 Task: Create in the project BellRise and in the Backlog issue 'Improve the accuracy of search results by implementing machine learning algorithms' a child issue 'Code optimization for low-latency data encryption', and assign it to team member softage.1@softage.net. Create in the project BellRise and in the Backlog issue 'Implement a new feature to allow for data visualization and reporting' a child issue 'Chatbot conversation sentiment analysis remediation and reporting', and assign it to team member softage.2@softage.net
Action: Mouse moved to (213, 67)
Screenshot: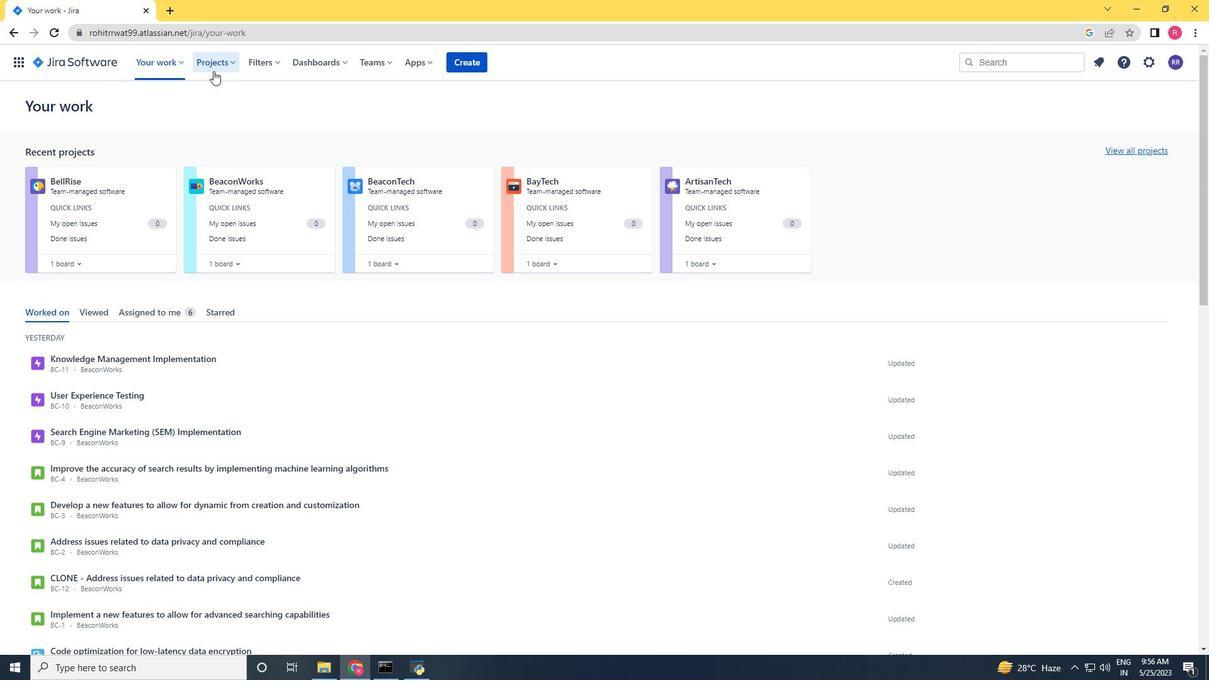 
Action: Mouse pressed left at (213, 67)
Screenshot: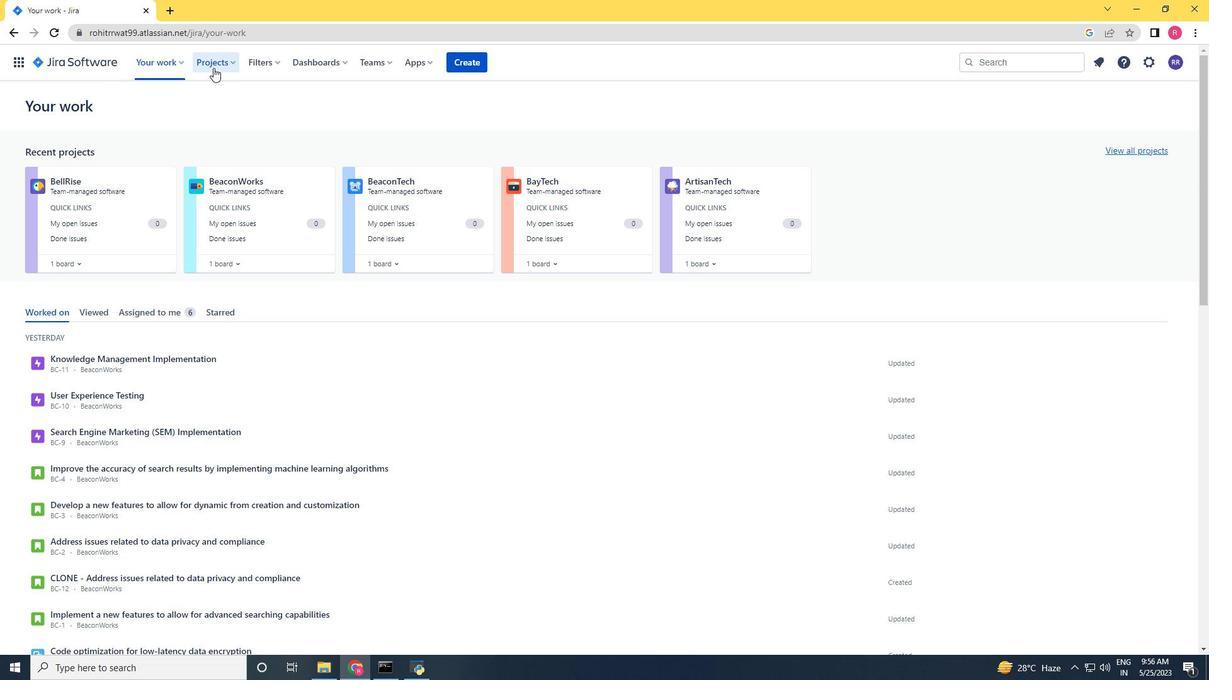 
Action: Mouse moved to (260, 123)
Screenshot: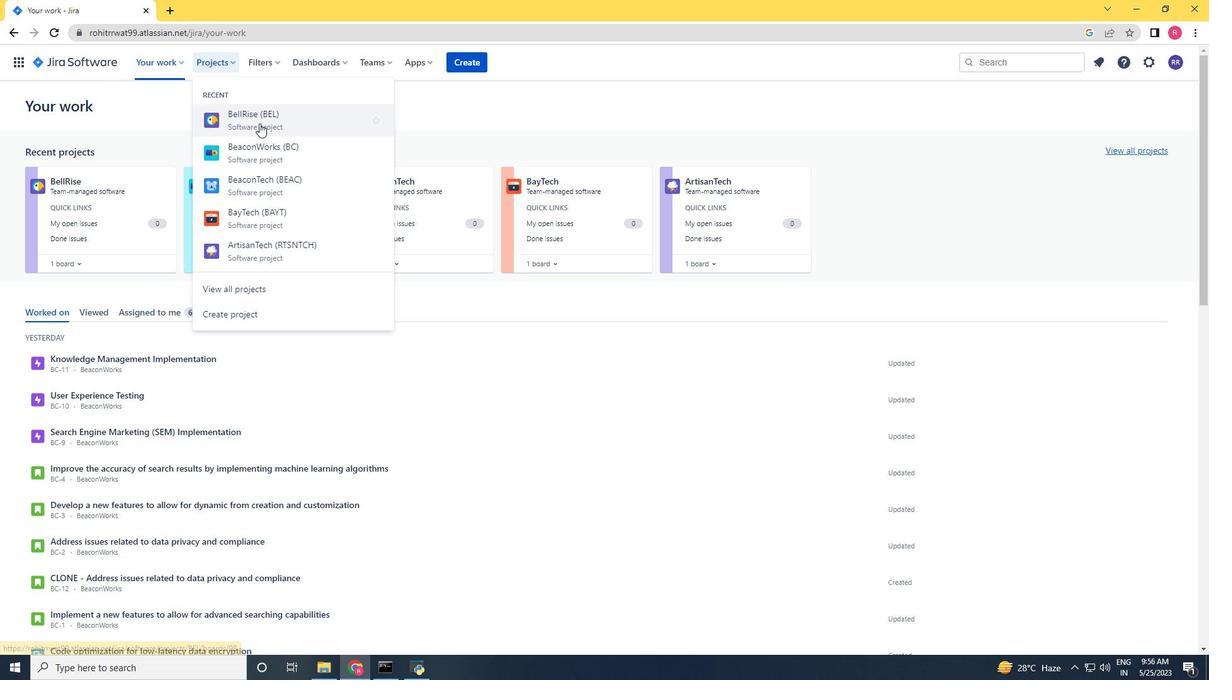 
Action: Mouse pressed left at (260, 123)
Screenshot: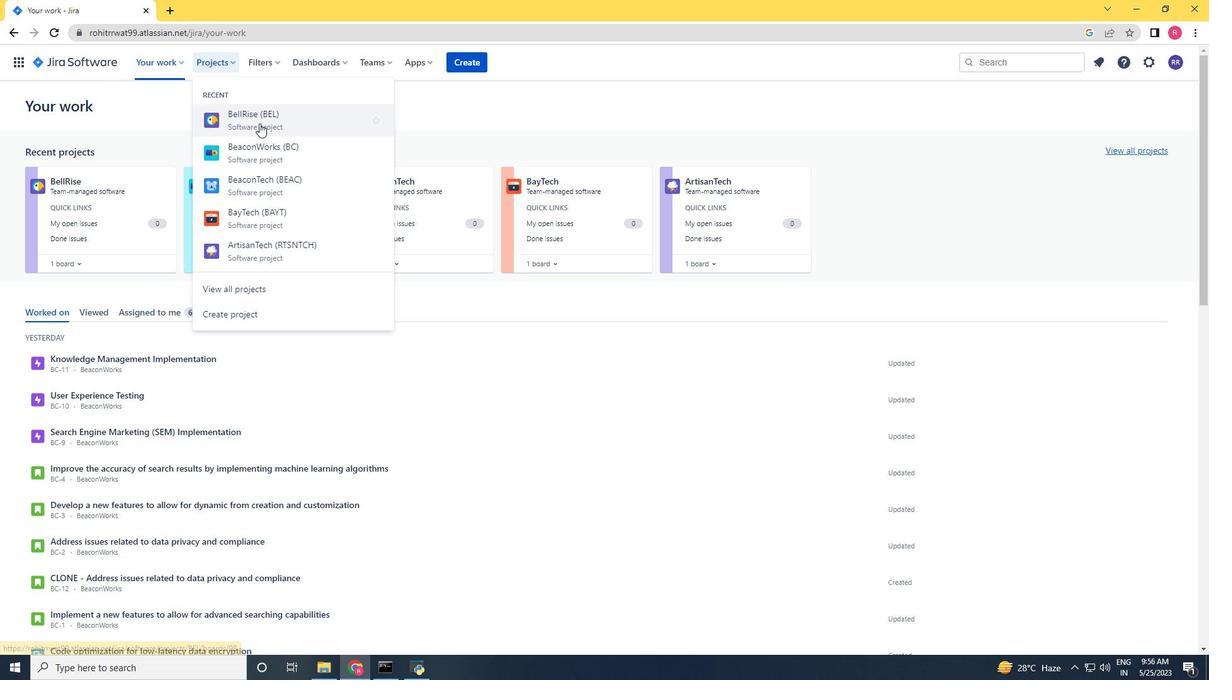 
Action: Mouse moved to (68, 190)
Screenshot: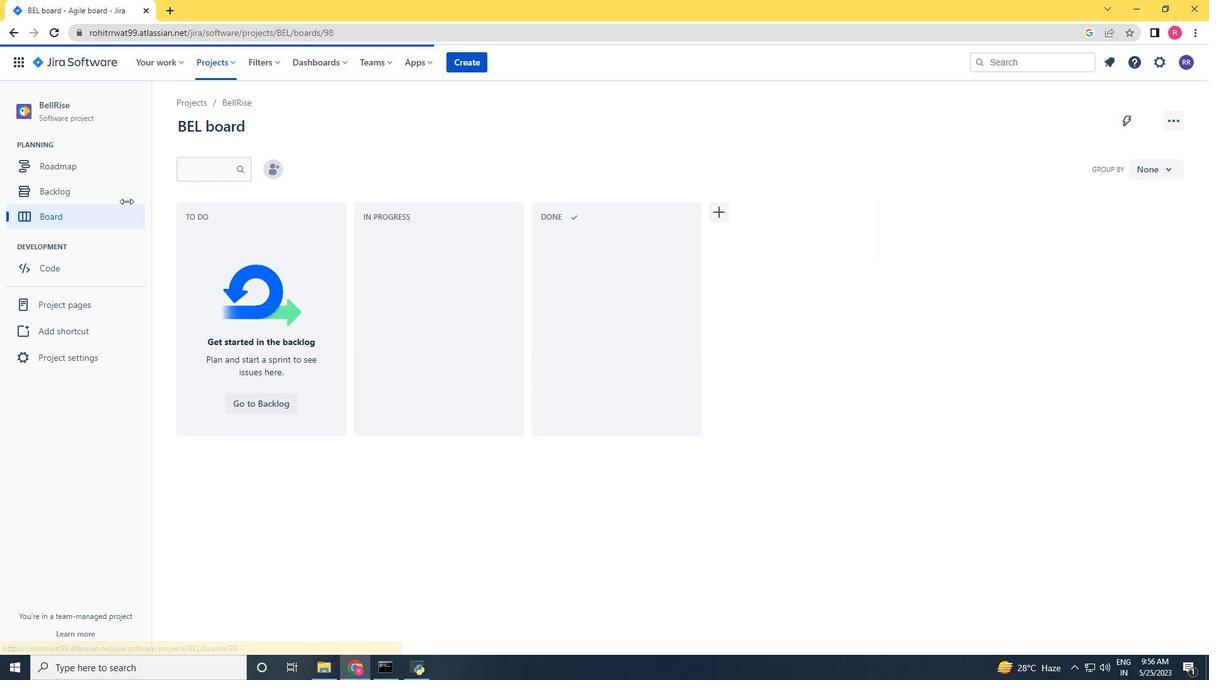 
Action: Mouse pressed left at (68, 190)
Screenshot: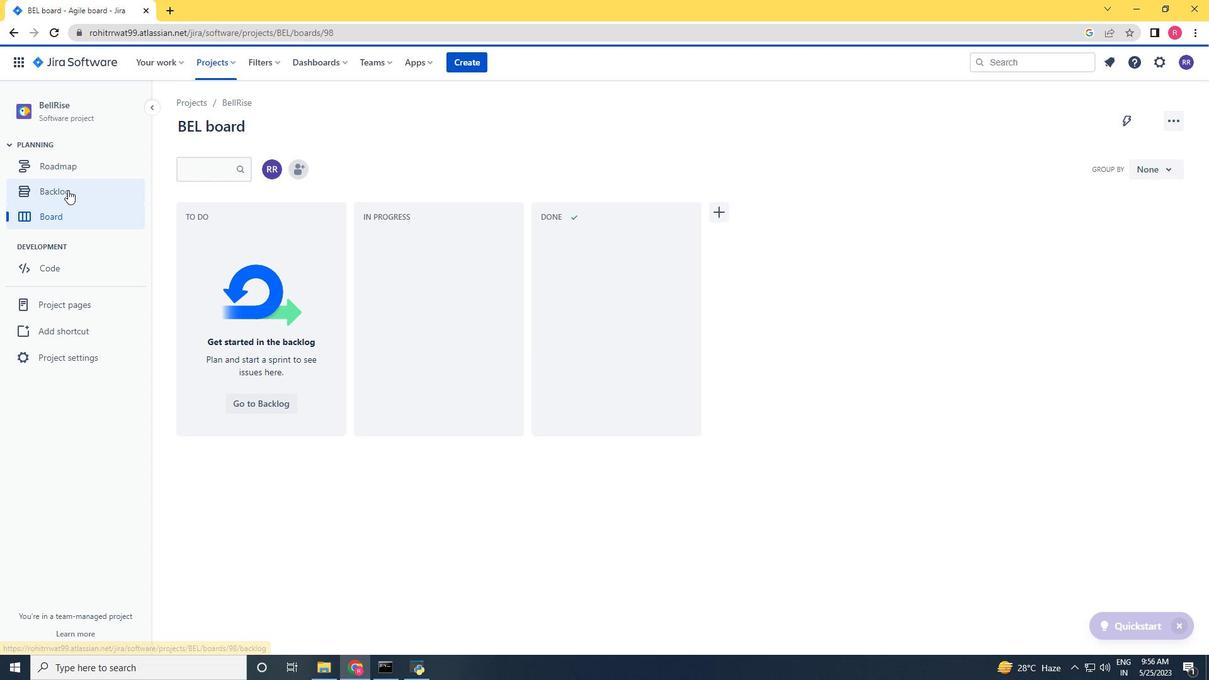 
Action: Mouse moved to (758, 386)
Screenshot: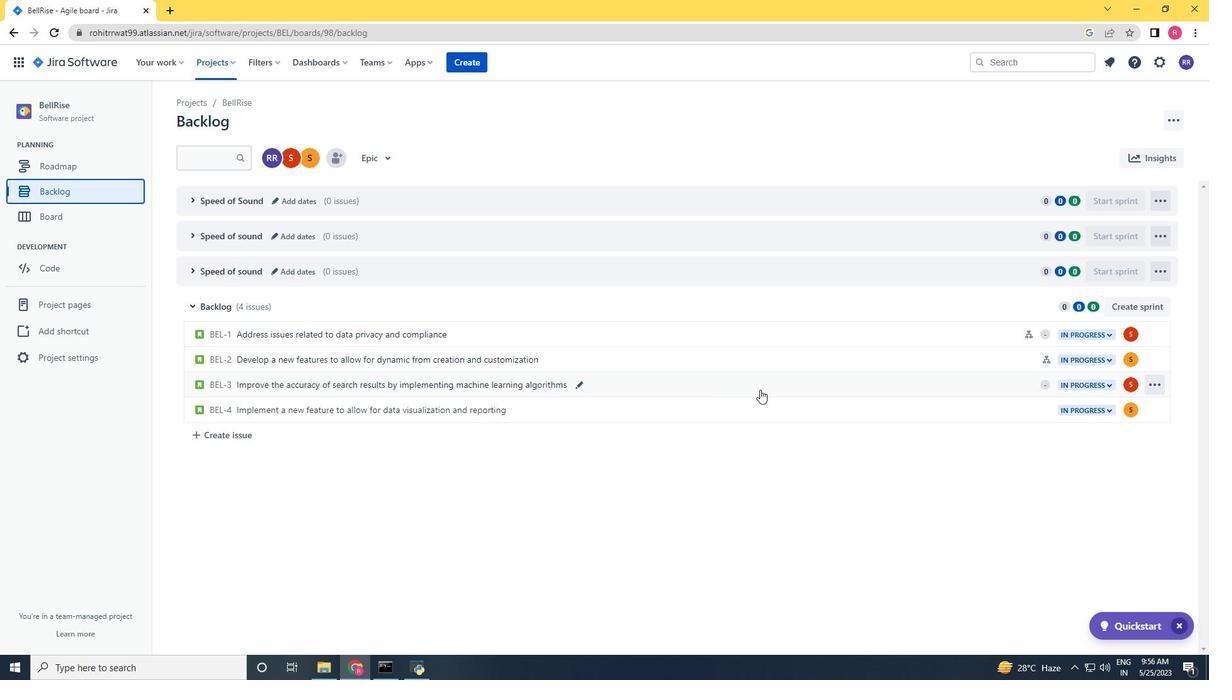 
Action: Mouse pressed left at (758, 386)
Screenshot: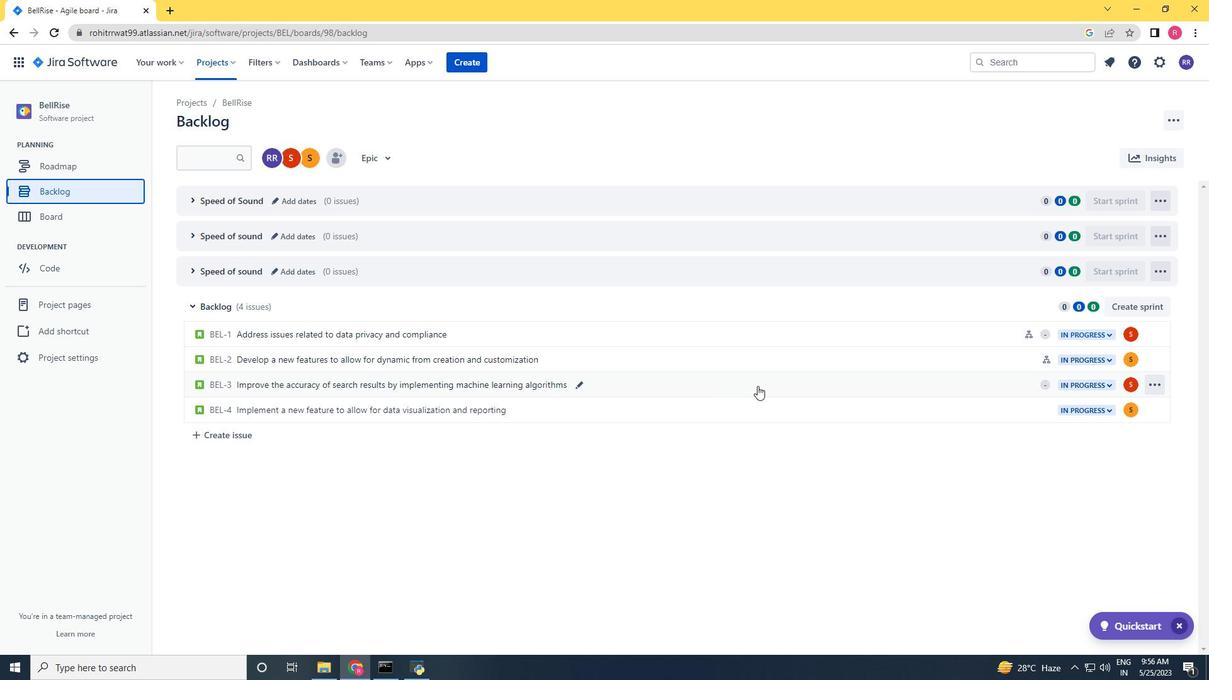 
Action: Mouse moved to (990, 287)
Screenshot: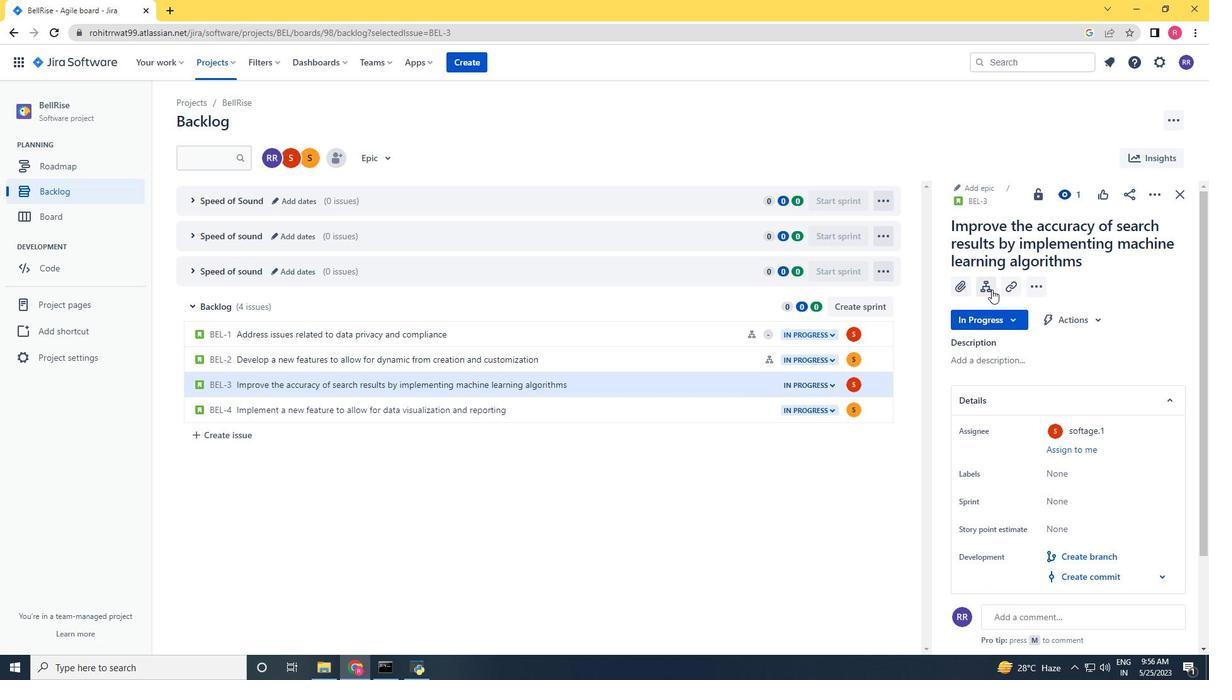 
Action: Mouse pressed left at (990, 287)
Screenshot: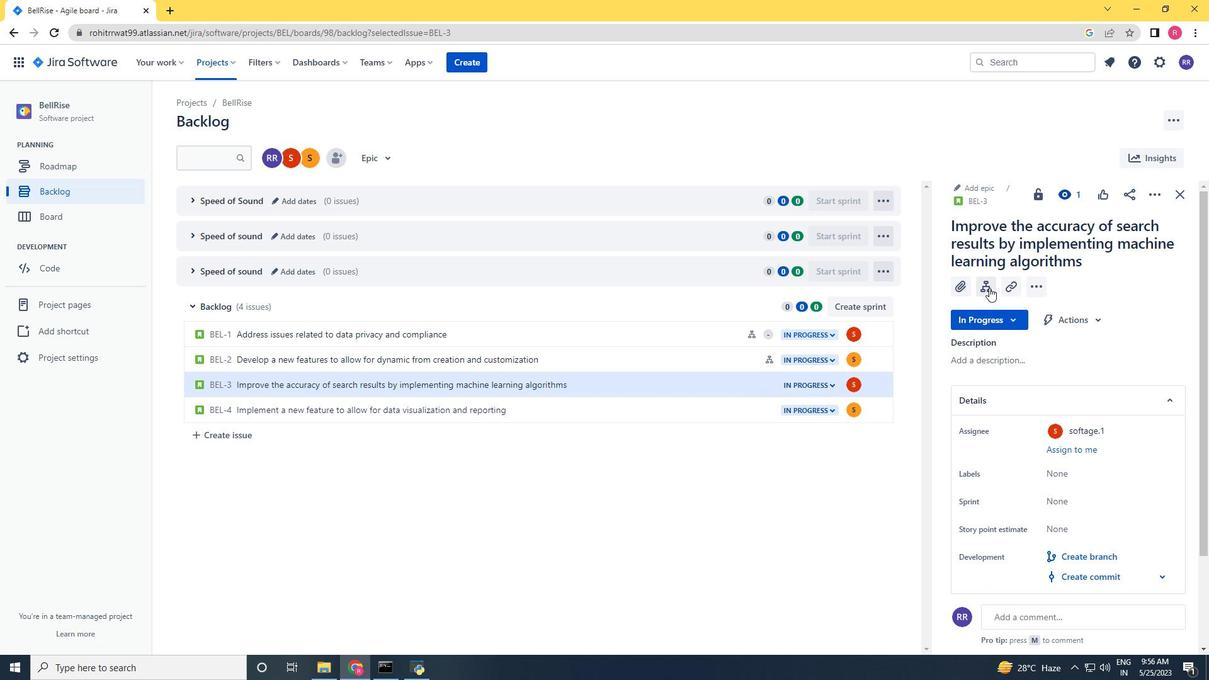 
Action: Mouse moved to (615, 259)
Screenshot: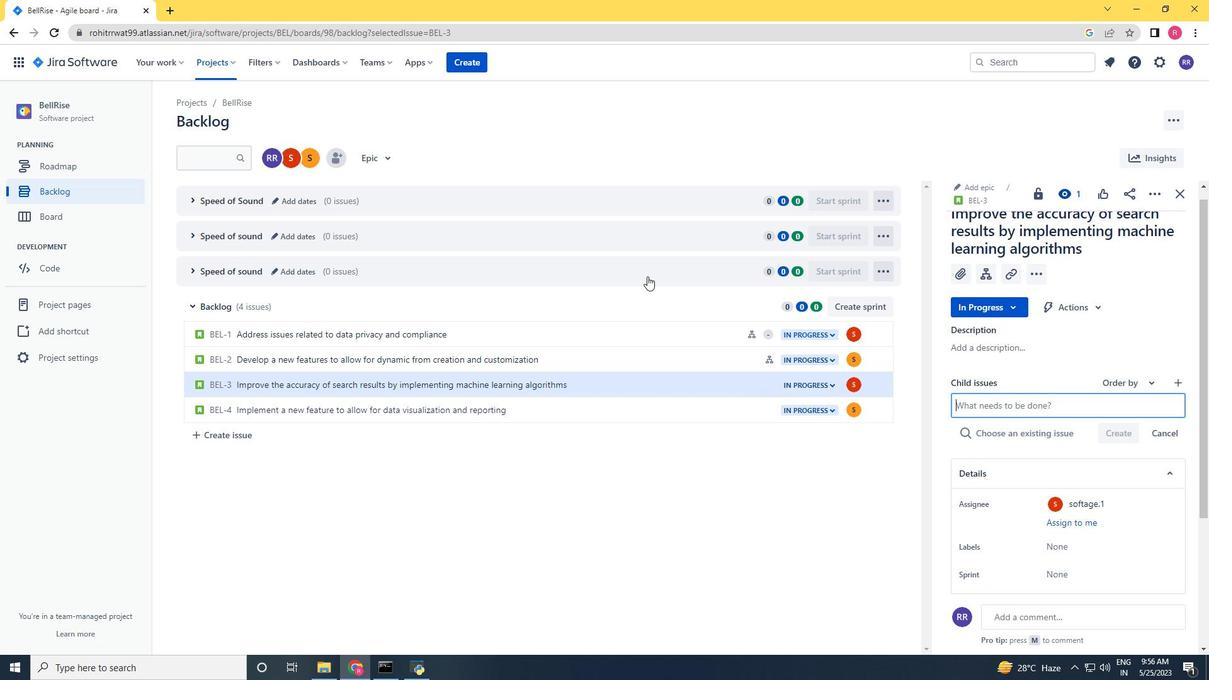 
Action: Key pressed <Key.shift>Code<Key.space>optimizatin<Key.space>for<Key.space>low-latency<Key.space>data<Key.space>encryption<Key.space><Key.enter>
Screenshot: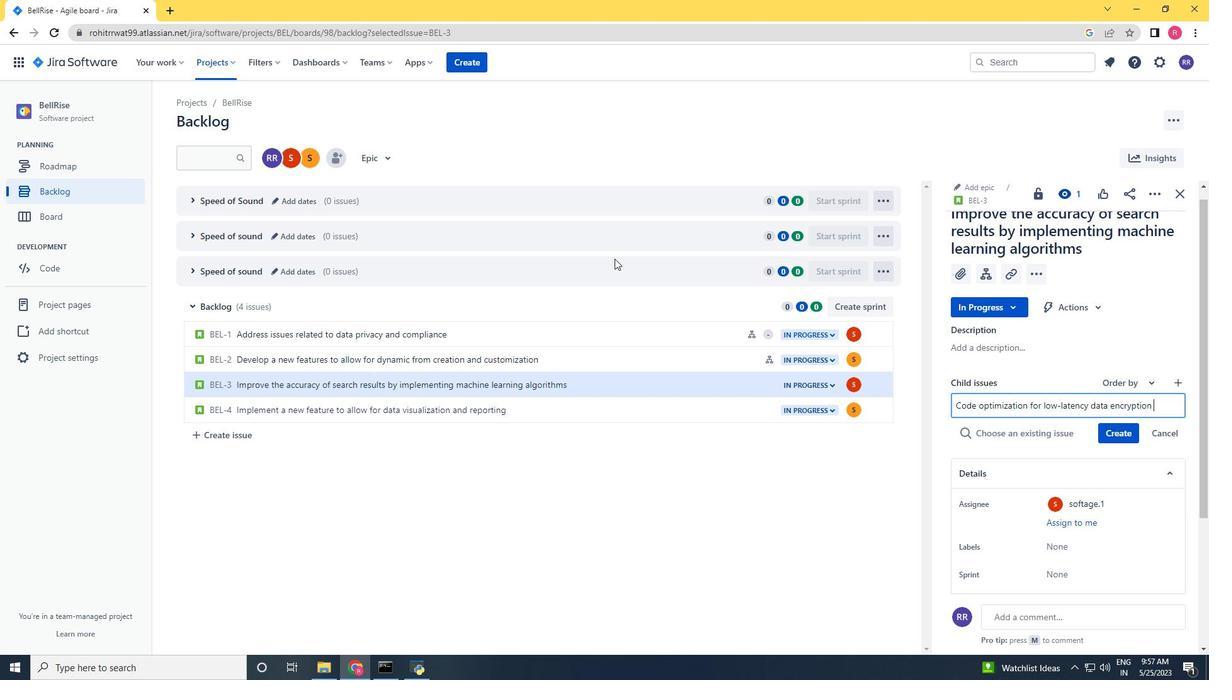 
Action: Mouse moved to (1131, 418)
Screenshot: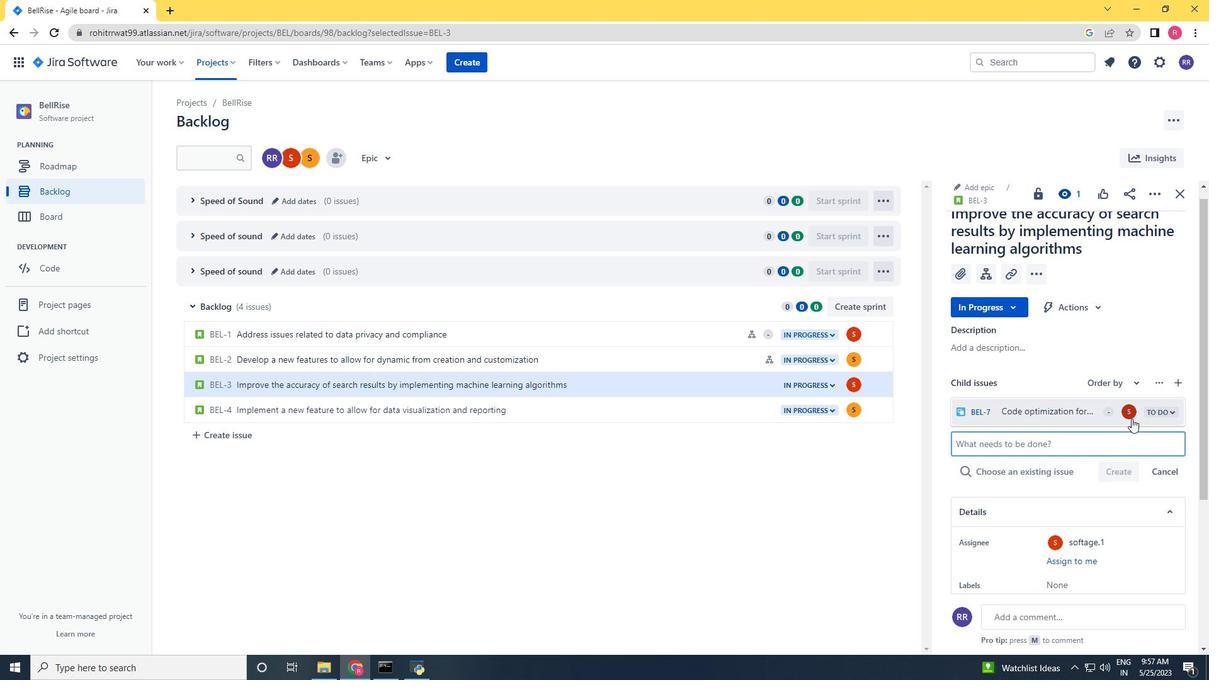 
Action: Key pressed <Key.space>
Screenshot: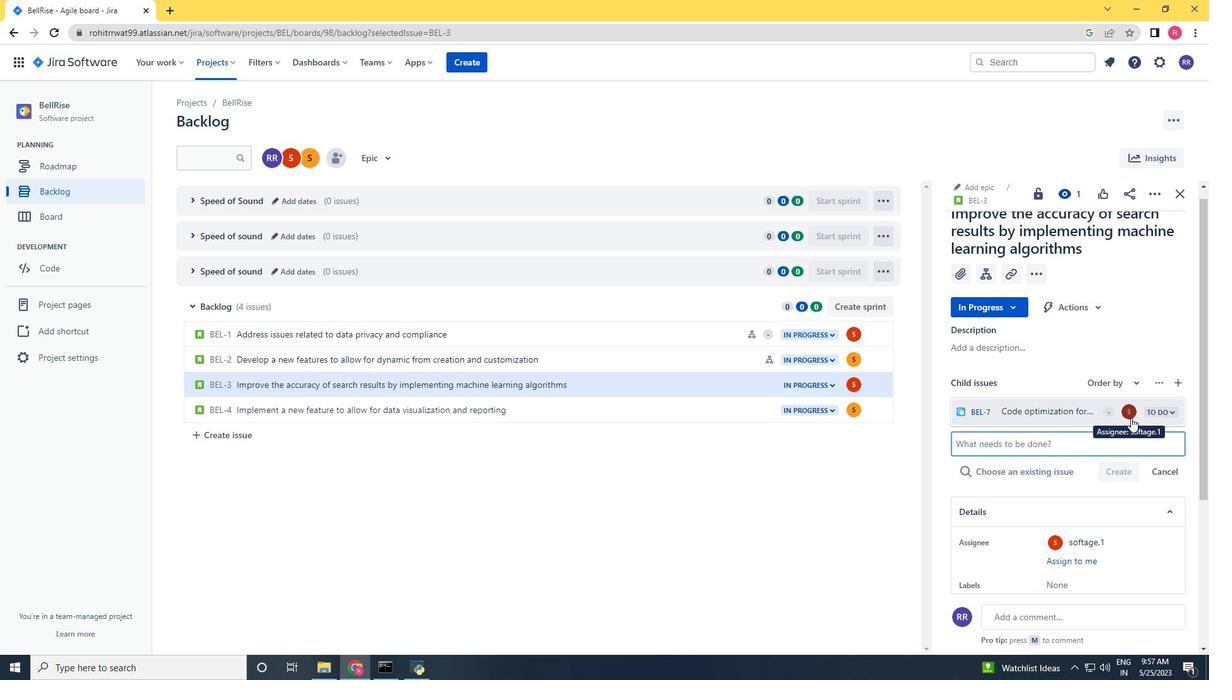 
Action: Mouse moved to (710, 407)
Screenshot: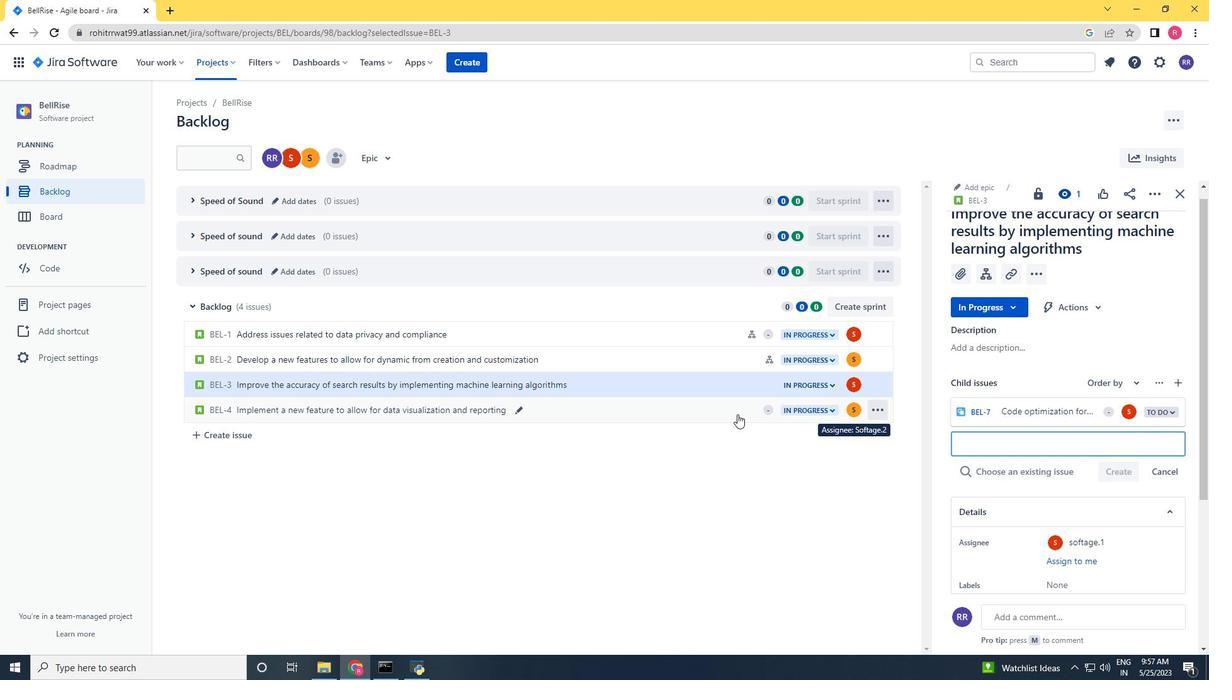 
Action: Mouse pressed left at (710, 407)
Screenshot: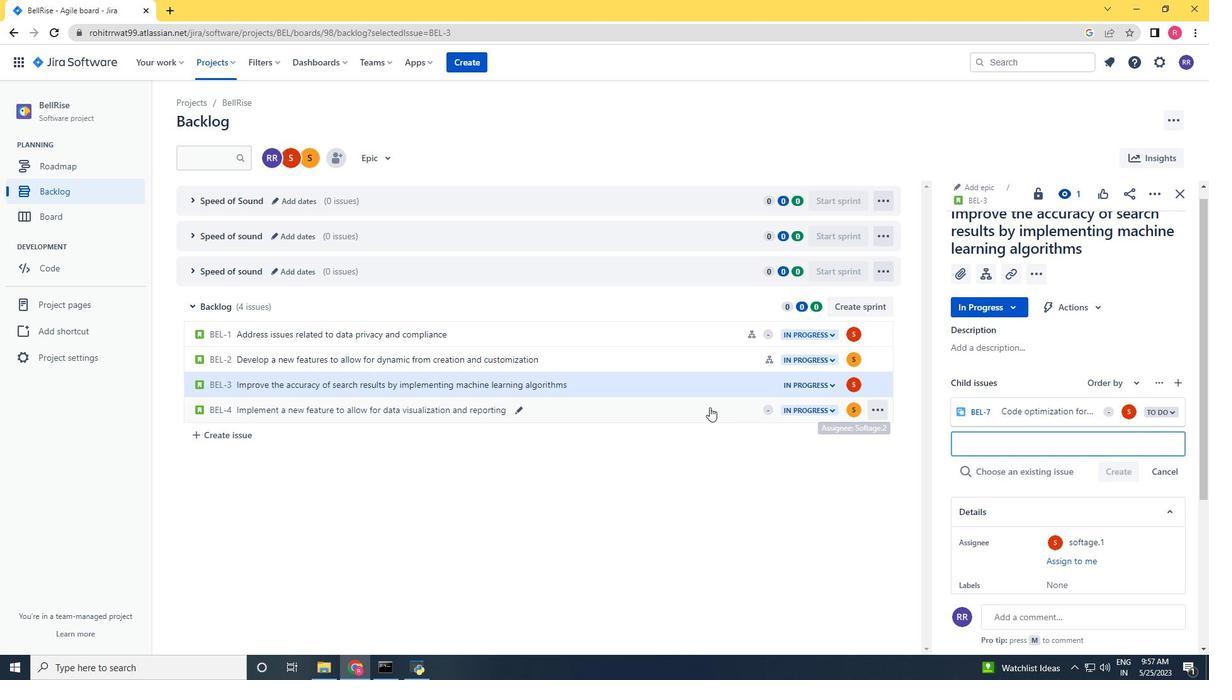 
Action: Mouse moved to (989, 271)
Screenshot: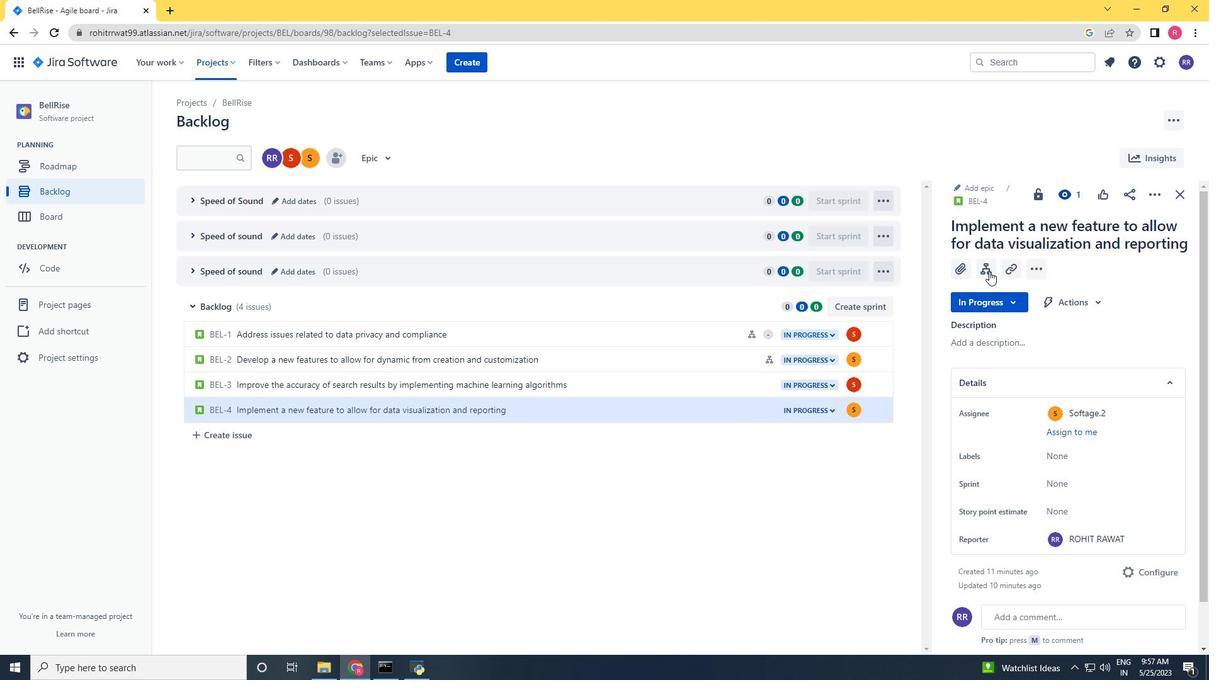 
Action: Mouse pressed left at (989, 271)
Screenshot: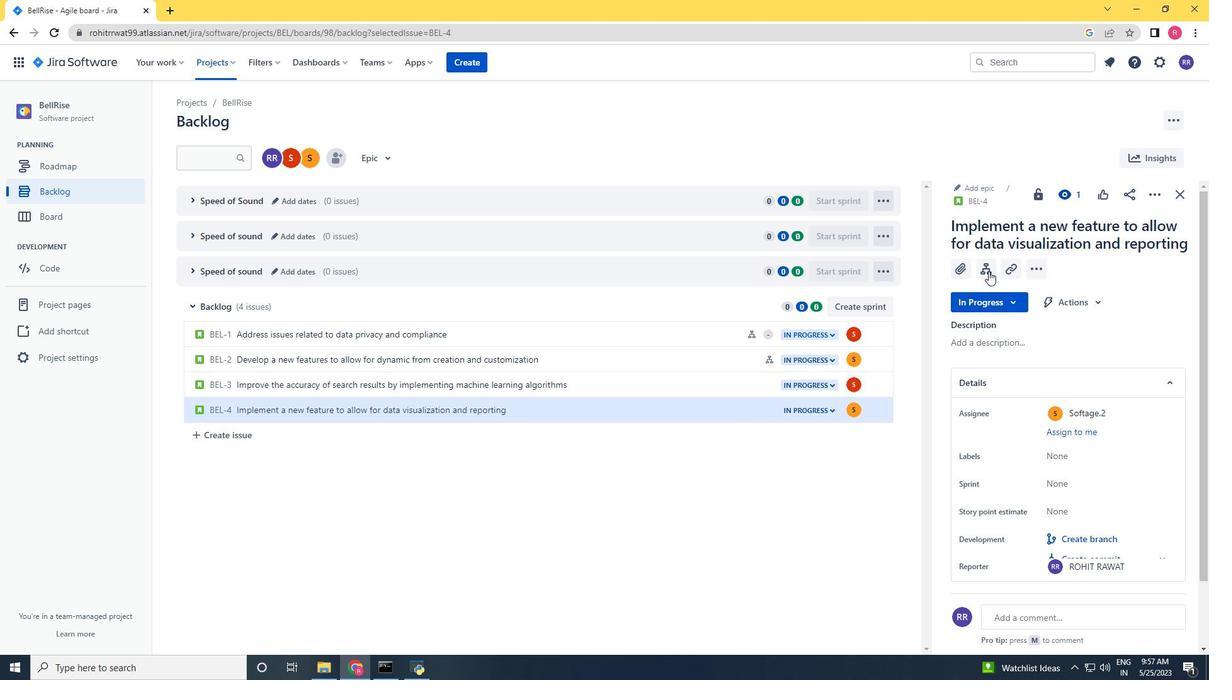 
Action: Key pressed <Key.shift>Chatbot<Key.space>cobversation<Key.space><Key.backspace><Key.backspace><Key.backspace><Key.backspace><Key.backspace><Key.backspace><Key.backspace><Key.backspace><Key.backspace><Key.backspace><Key.backspace>nvertion<Key.space><Key.backspace><Key.backspace><Key.backspace><Key.backspace><Key.backspace><Key.backspace><Key.backspace>ersation<Key.space>setiment<Key.space>analysis<Key.space><Key.left><Key.left><Key.left><Key.left><Key.left><Key.left><Key.left><Key.left><Key.left><Key.left><Key.left><Key.left><Key.left><Key.left><Key.left><Key.left><Key.right><Key.right><Key.left><Key.left>n<Key.right><Key.right><Key.right><Key.right><Key.right><Key.right><Key.right><Key.right><Key.right><Key.right><Key.right><Key.right><Key.right><Key.right><Key.right><Key.right><Key.right><Key.right><Key.right><Key.right><Key.right>remedtion<Key.space><Key.backspace><Key.backspace><Key.backspace><Key.backspace><Key.backspace><Key.backspace><Key.backspace><Key.backspace><Key.backspace><Key.backspace>remediation<Key.space>and<Key.space><Key.space>repoting<Key.space><Key.backspace><Key.backspace><Key.backspace><Key.backspace><Key.backspace>rting<Key.space><Key.enter>
Screenshot: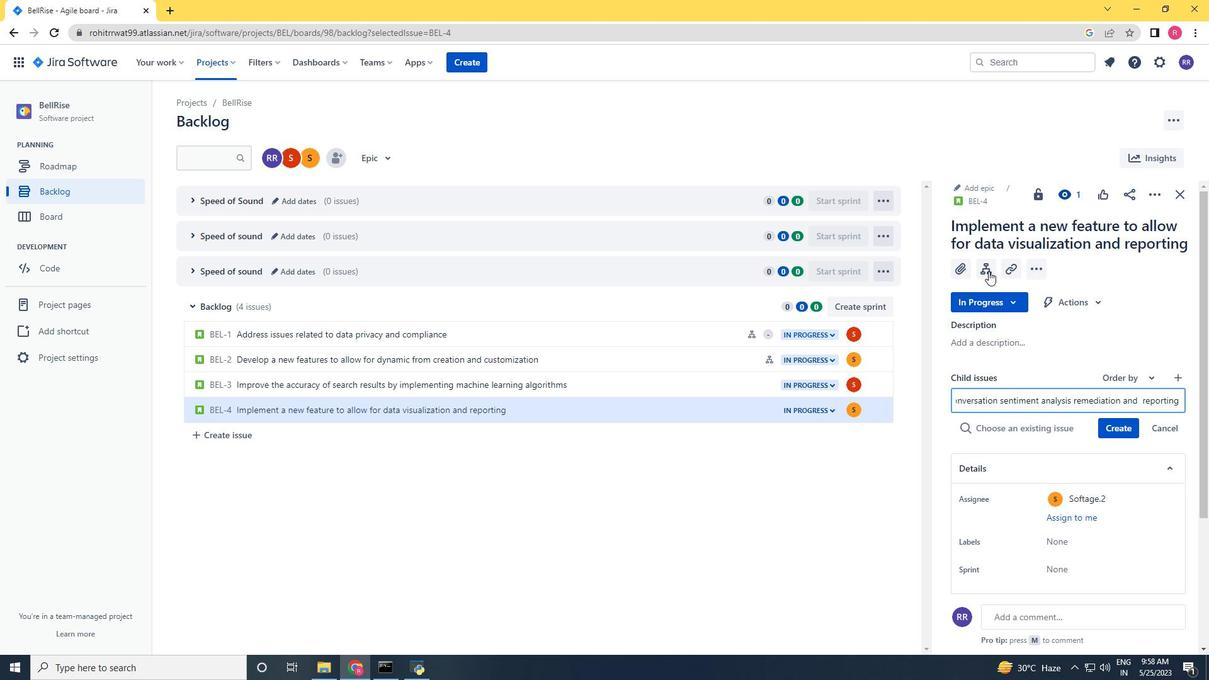 
Action: Mouse moved to (1125, 407)
Screenshot: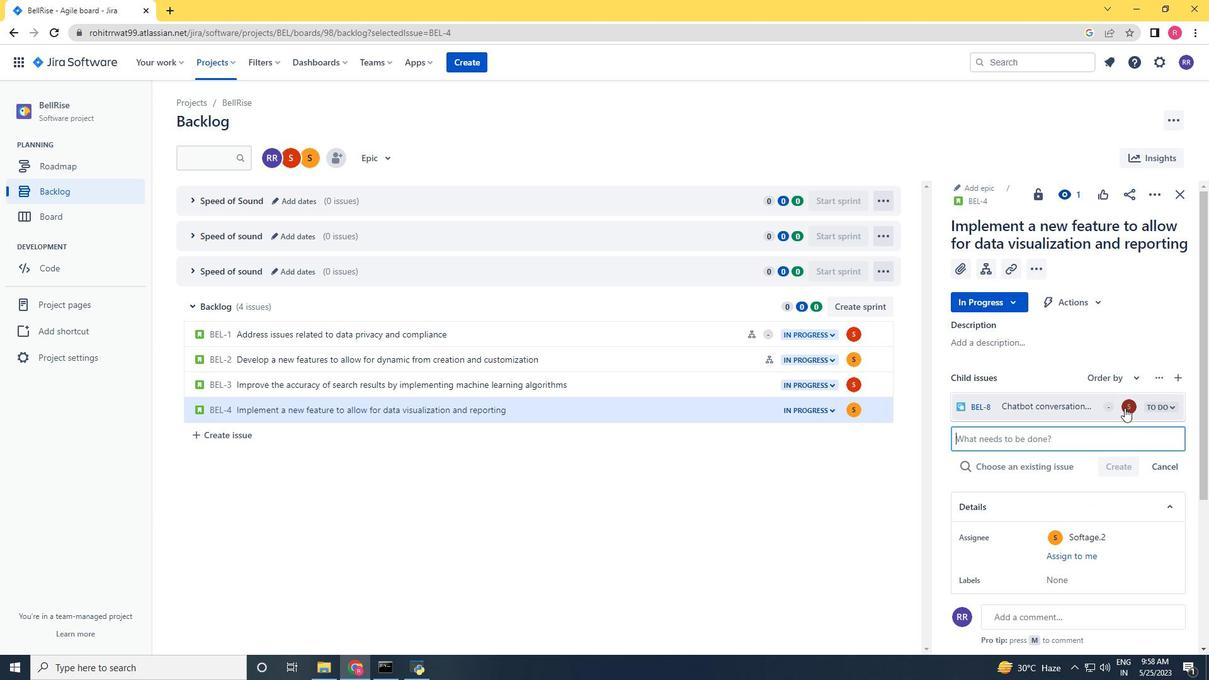 
Action: Mouse pressed left at (1125, 407)
Screenshot: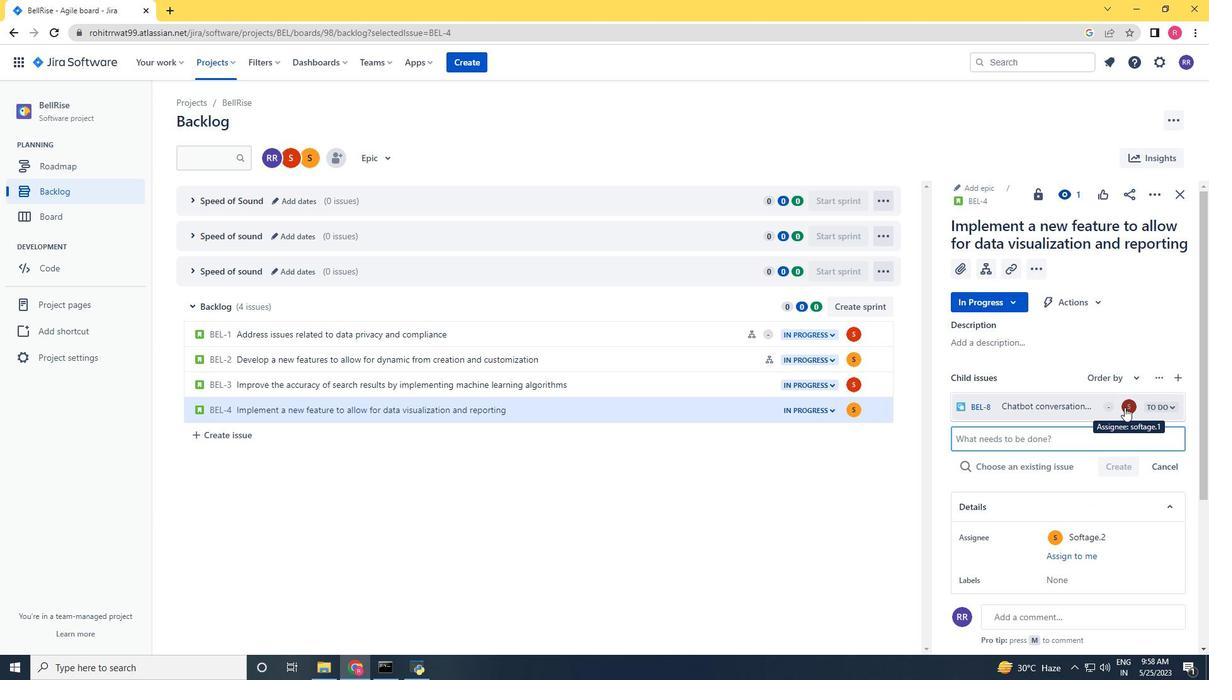 
Action: Mouse moved to (1125, 407)
Screenshot: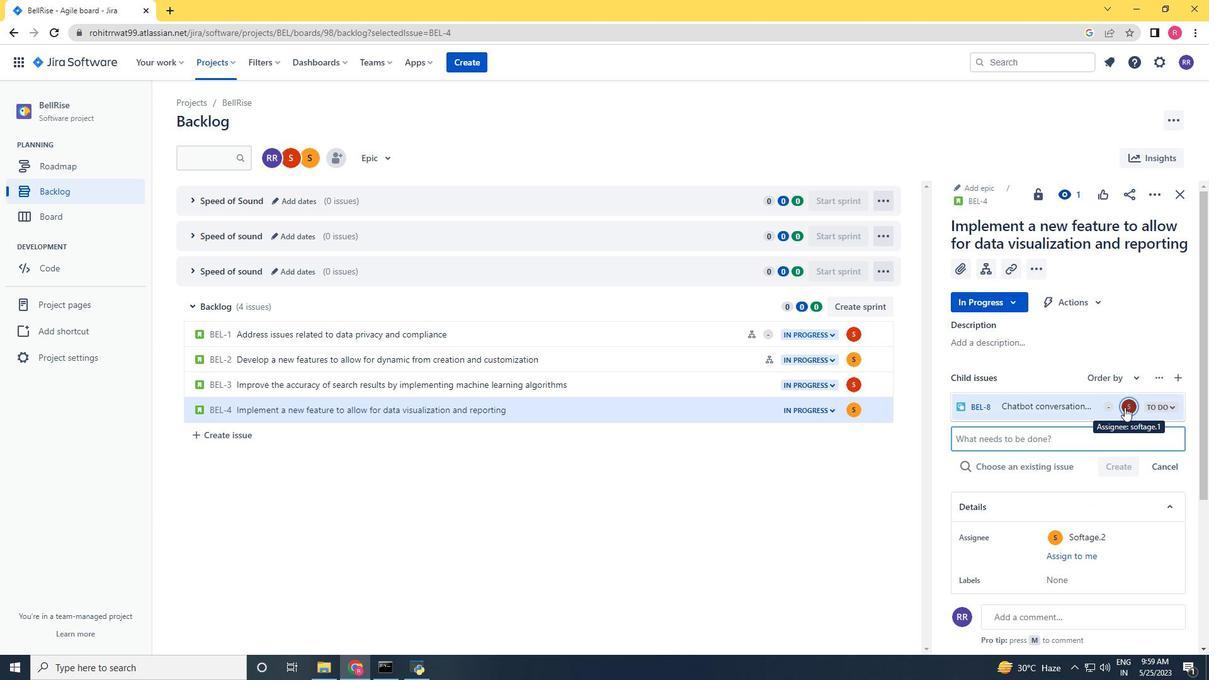 
Action: Key pressed softage.2
Screenshot: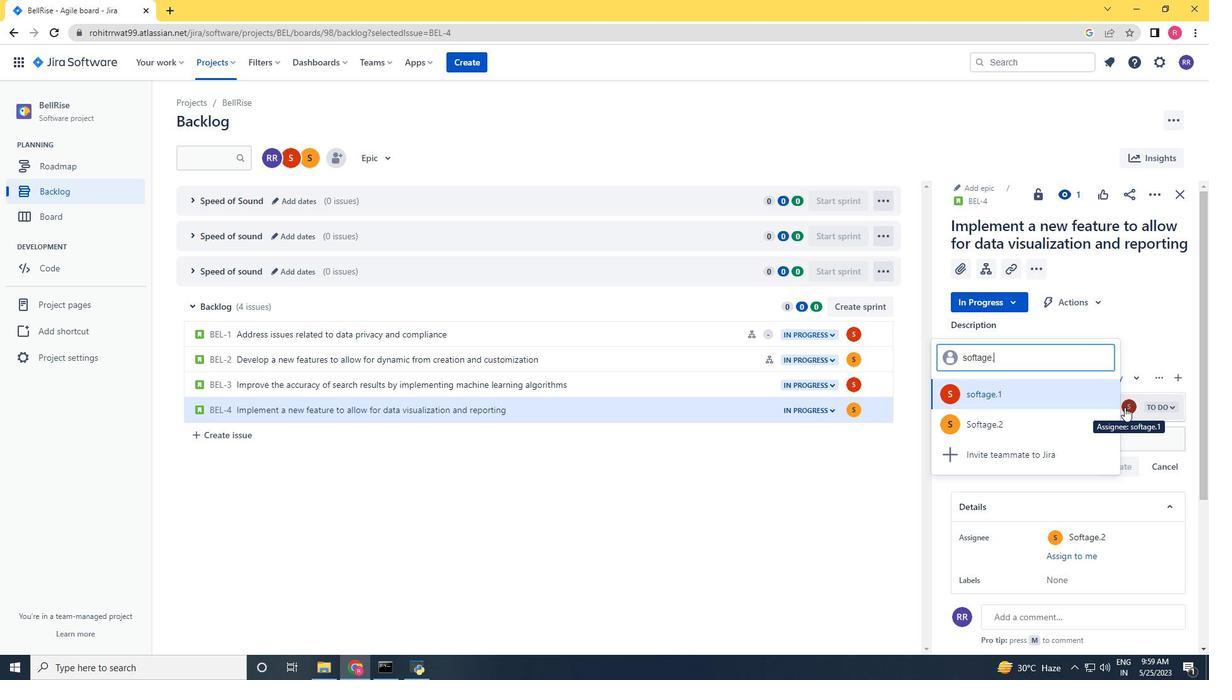 
Action: Mouse moved to (1044, 398)
Screenshot: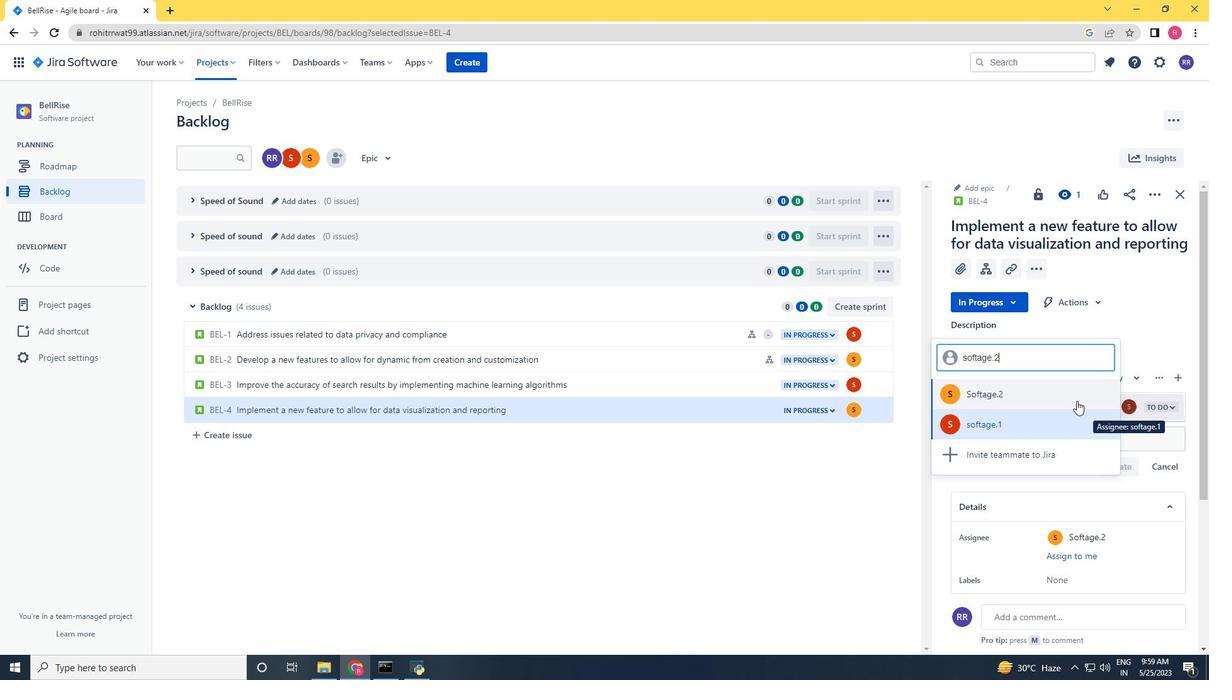 
Action: Mouse pressed left at (1044, 398)
Screenshot: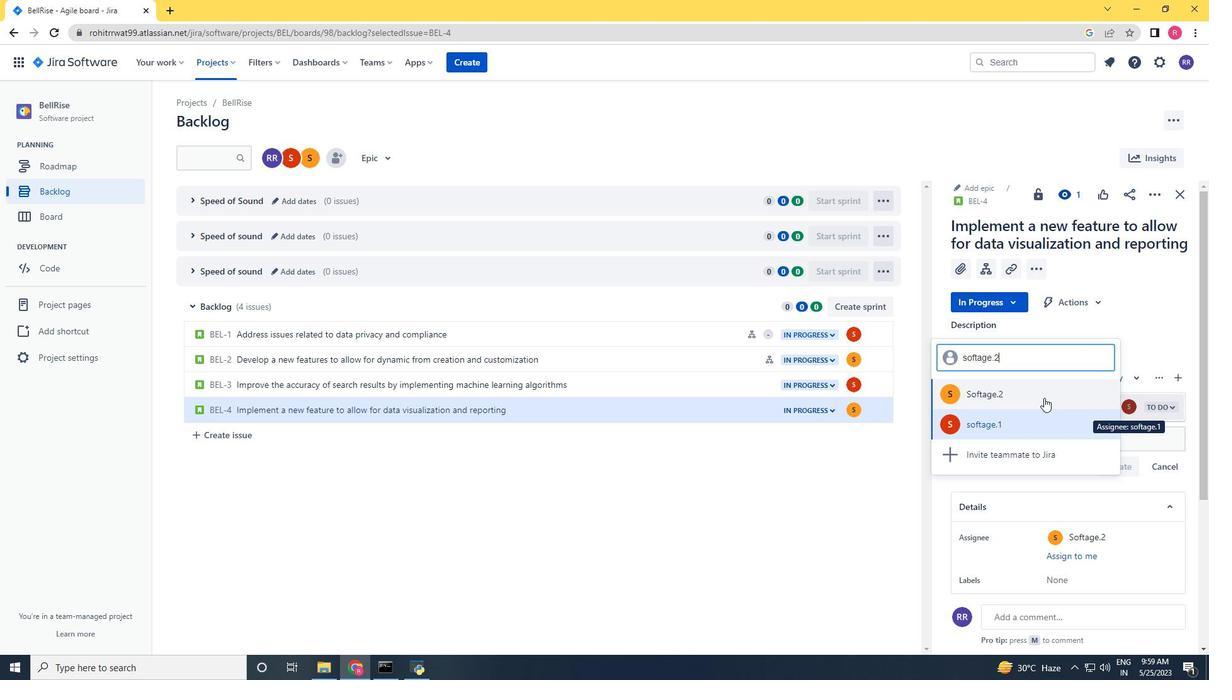 
Action: Mouse moved to (575, 522)
Screenshot: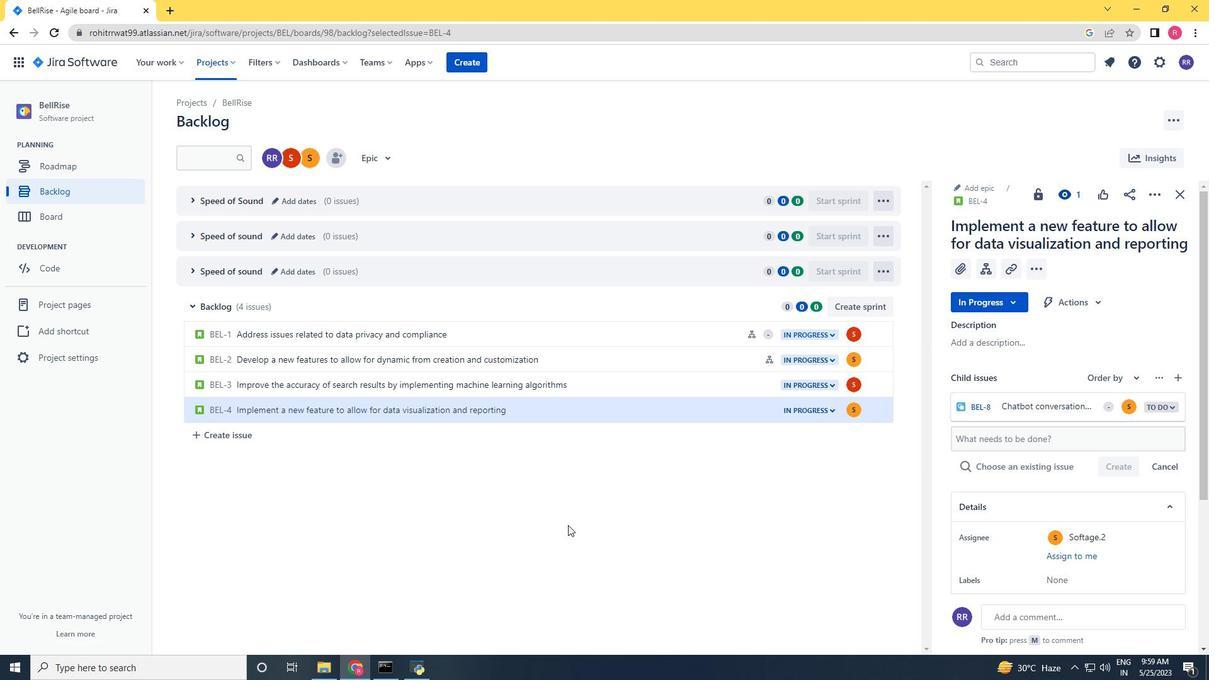 
Action: Mouse pressed left at (575, 522)
Screenshot: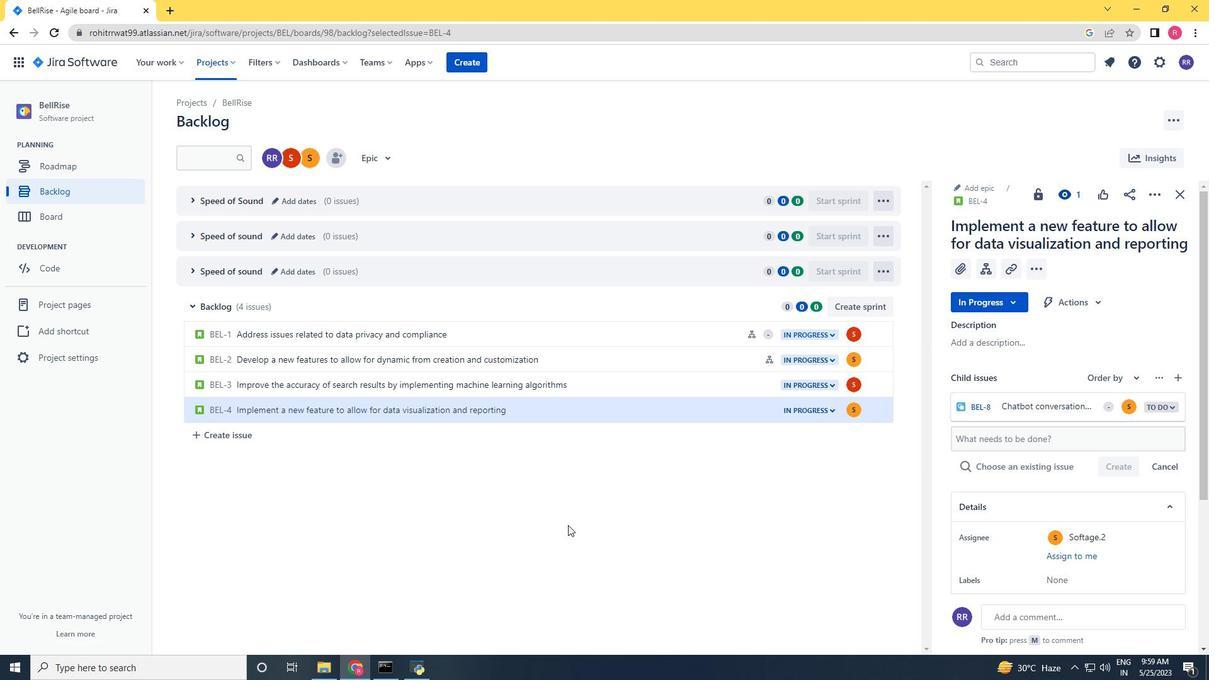 
